 Task: Invite Team Member Softage.1@softage.net to Workspace IT Consulting Services. Invite Team Member Softage.2@softage.net to Workspace IT Consulting Services. Invite Team Member Softage.3@softage.net to Workspace IT Consulting Services. Invite Team Member Softage.4@softage.net to Workspace IT Consulting Services
Action: Mouse moved to (375, 658)
Screenshot: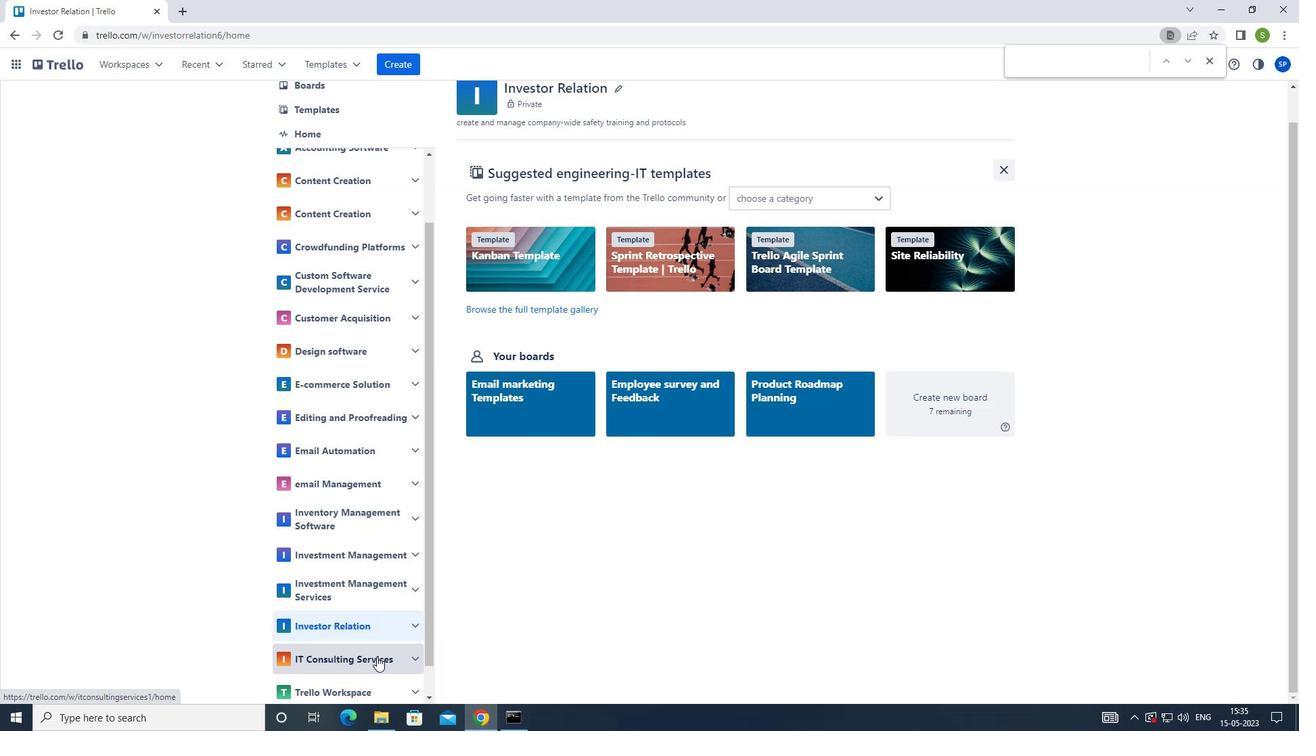 
Action: Mouse pressed left at (375, 658)
Screenshot: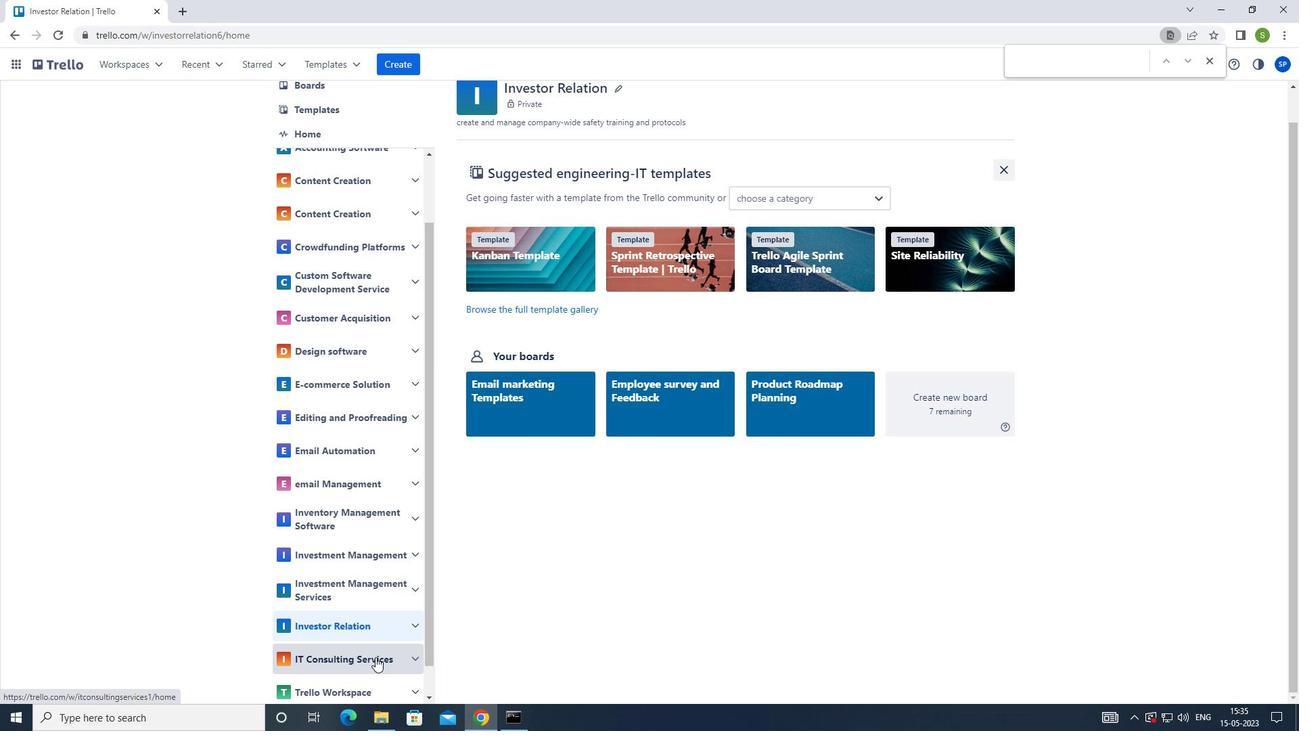 
Action: Mouse moved to (377, 653)
Screenshot: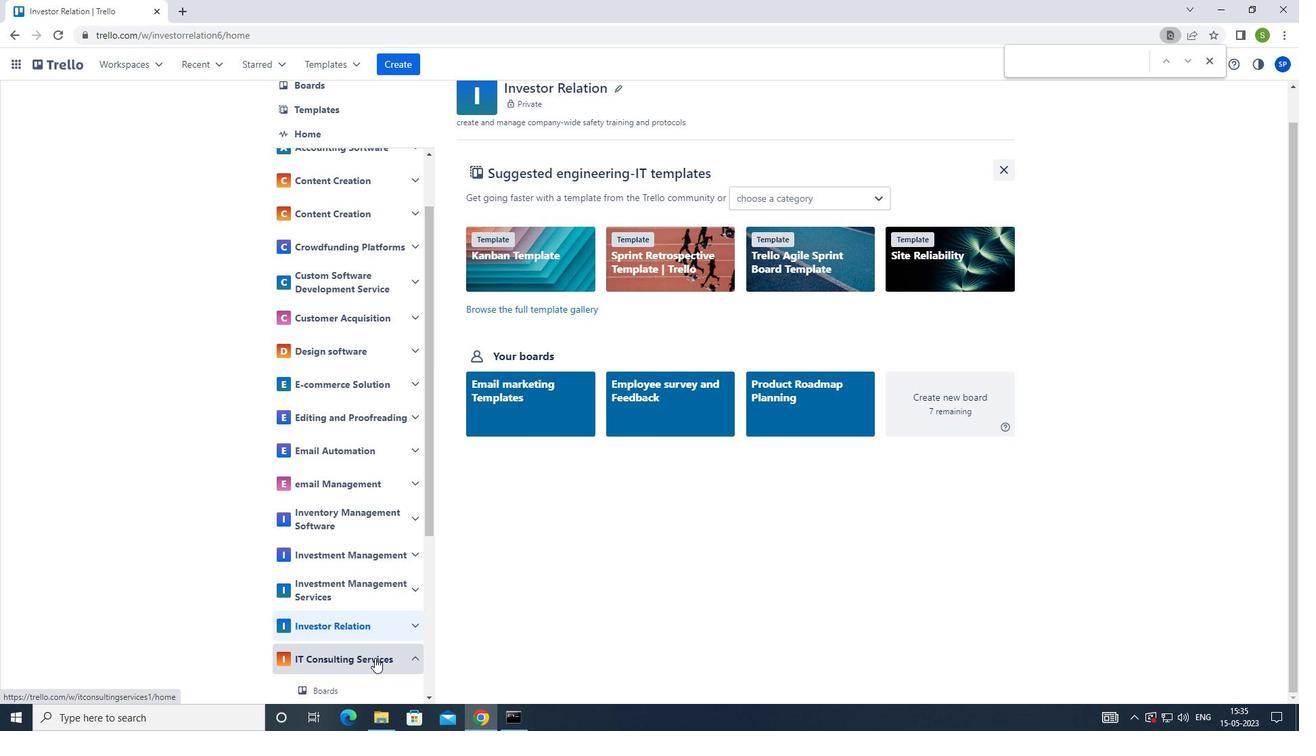 
Action: Mouse scrolled (377, 653) with delta (0, 0)
Screenshot: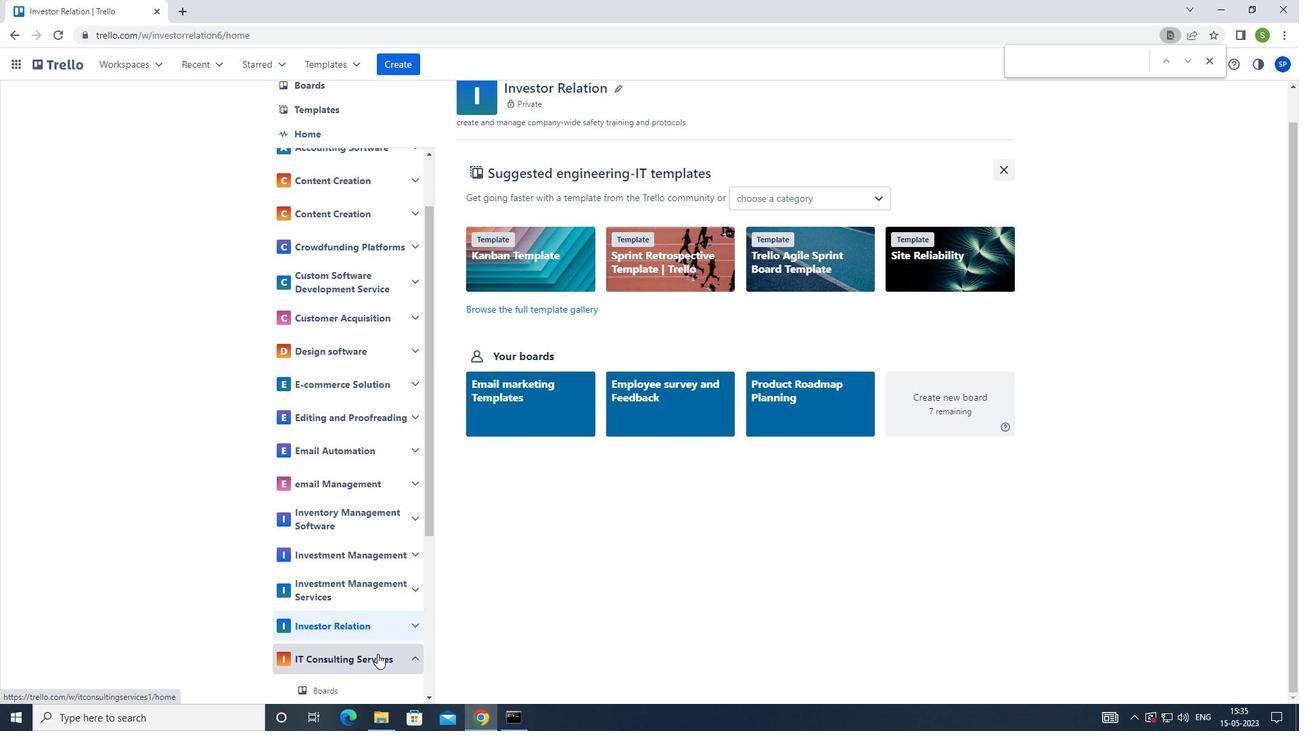 
Action: Mouse scrolled (377, 653) with delta (0, 0)
Screenshot: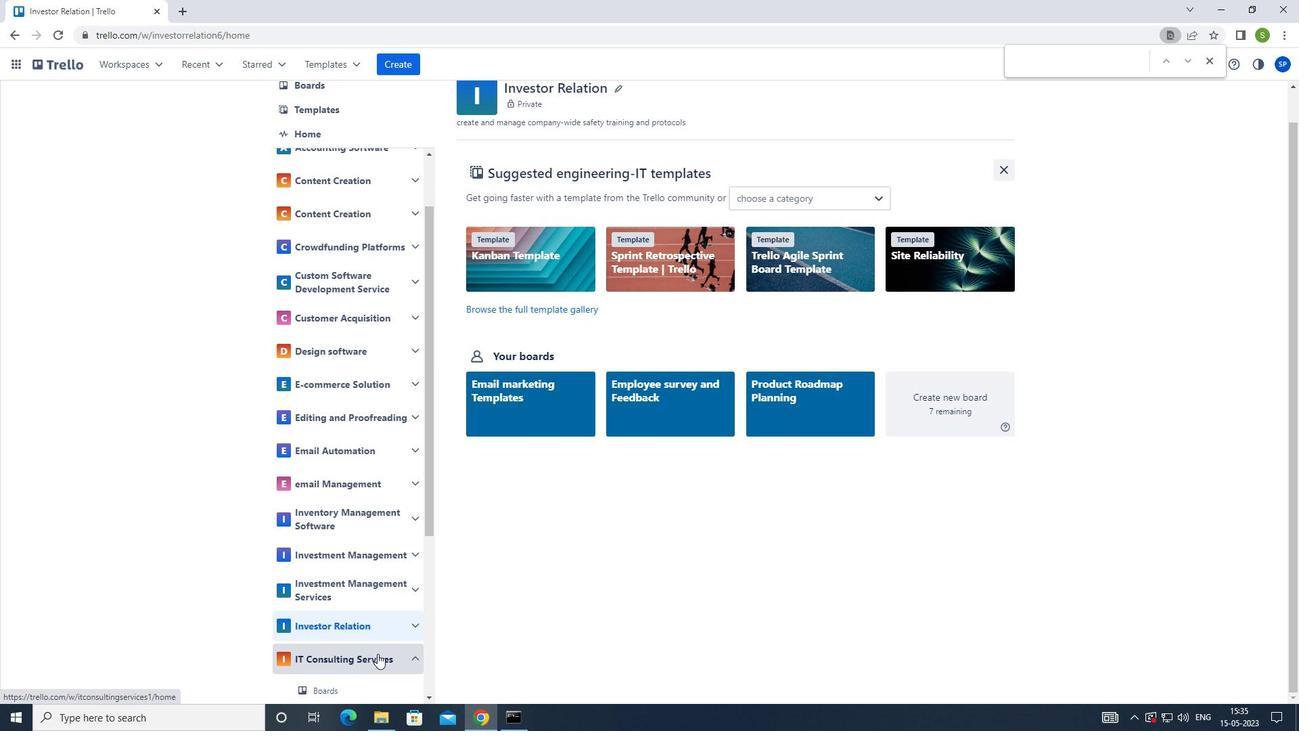 
Action: Mouse scrolled (377, 653) with delta (0, 0)
Screenshot: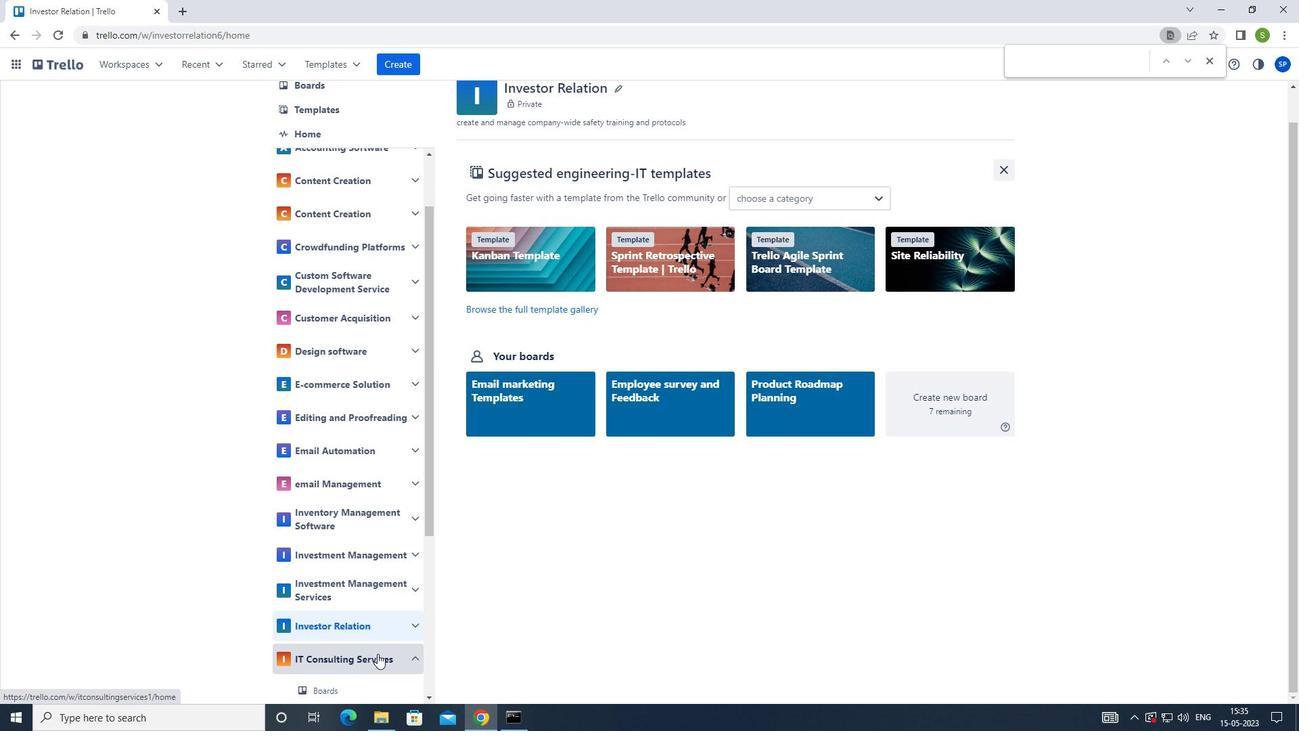 
Action: Mouse moved to (360, 565)
Screenshot: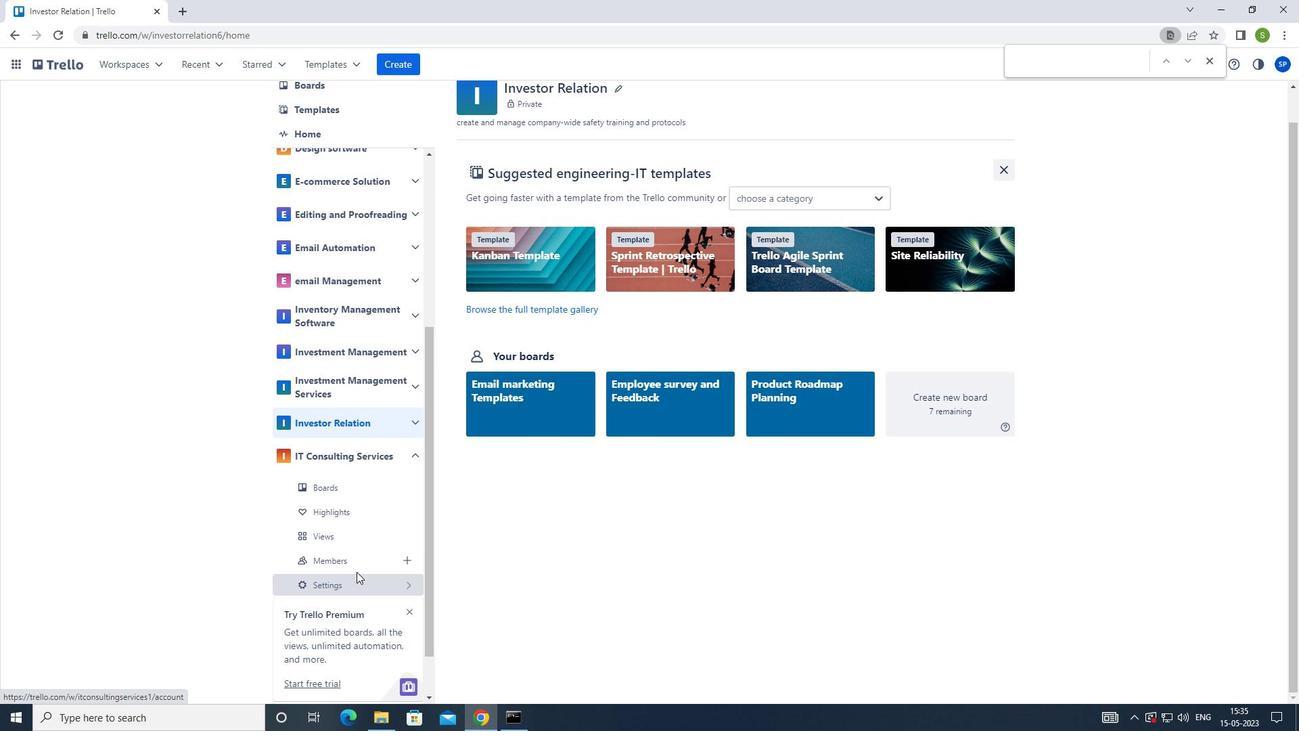 
Action: Mouse pressed left at (360, 565)
Screenshot: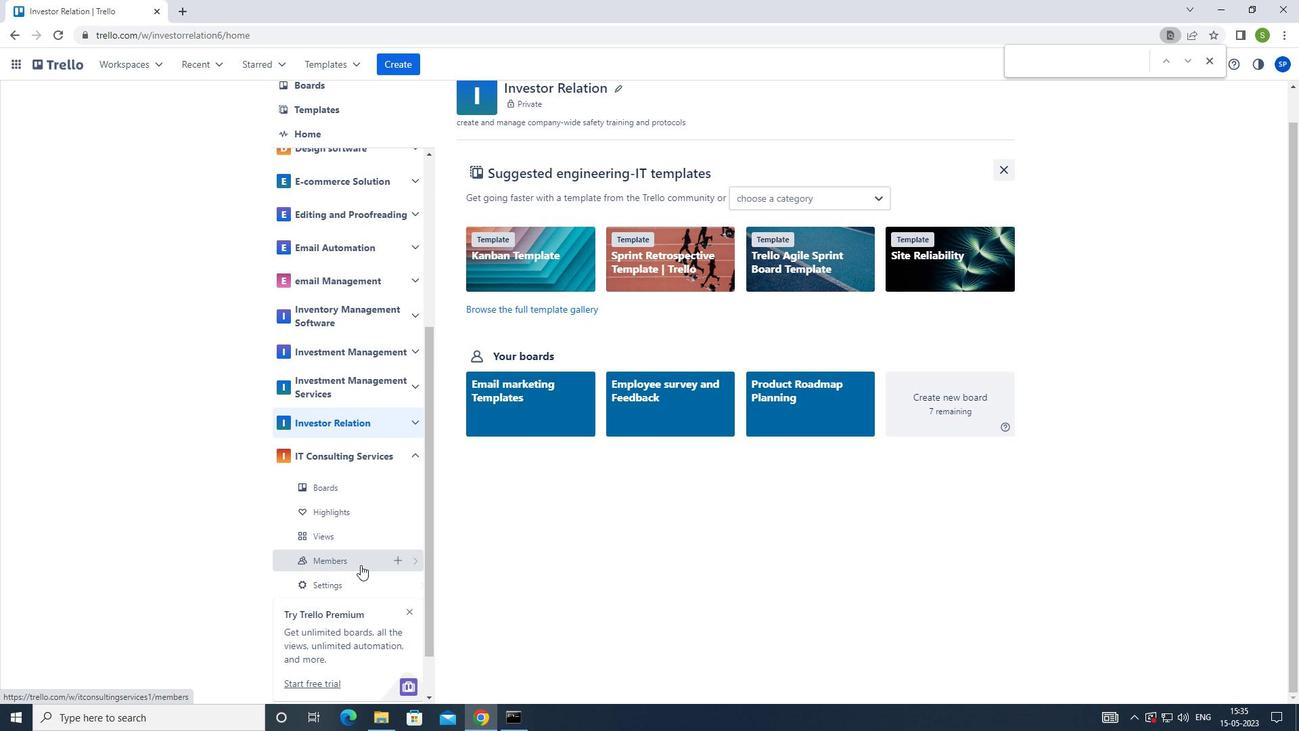 
Action: Mouse moved to (925, 111)
Screenshot: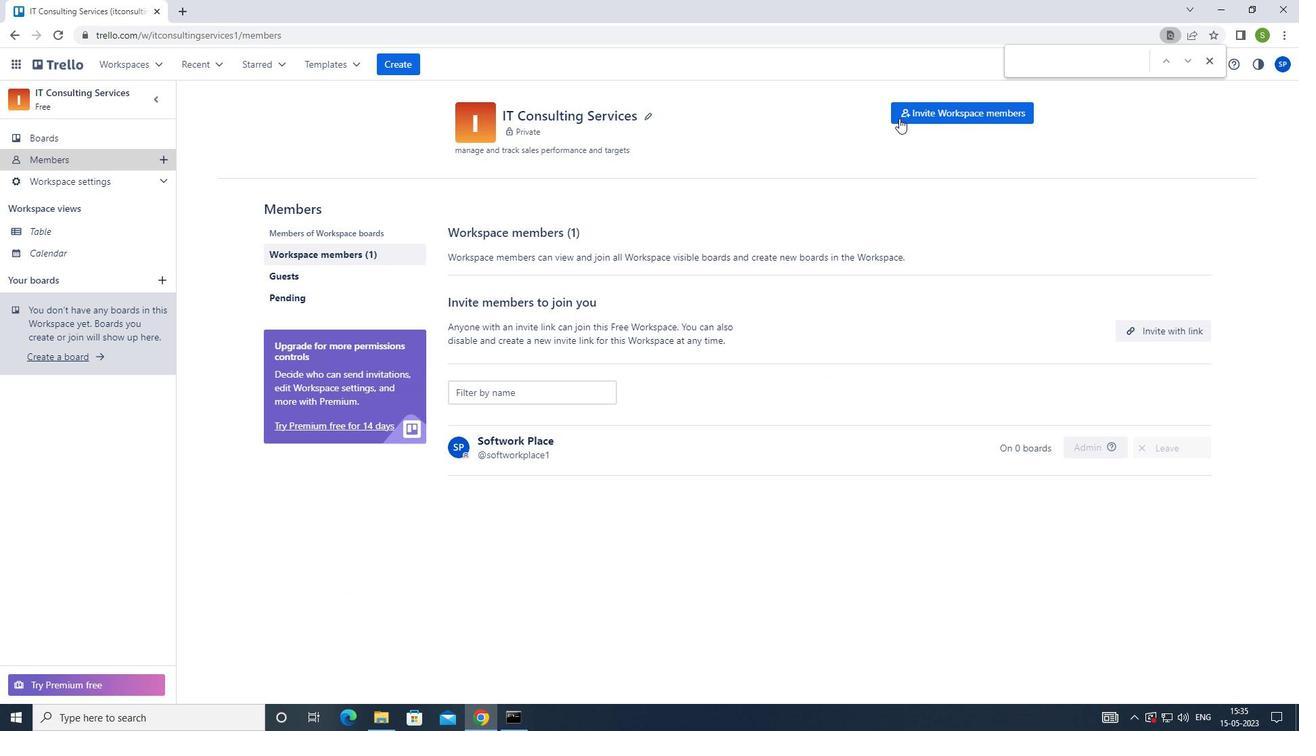 
Action: Mouse pressed left at (925, 111)
Screenshot: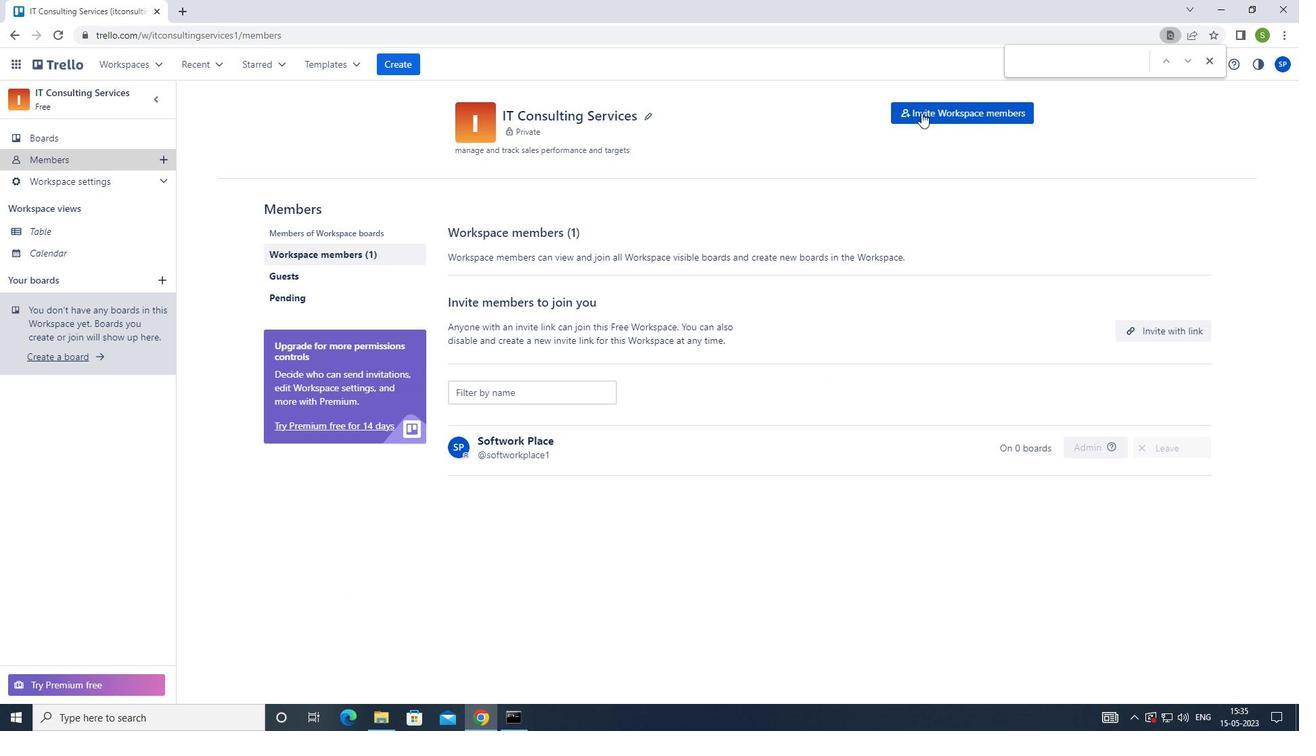 
Action: Mouse moved to (855, 217)
Screenshot: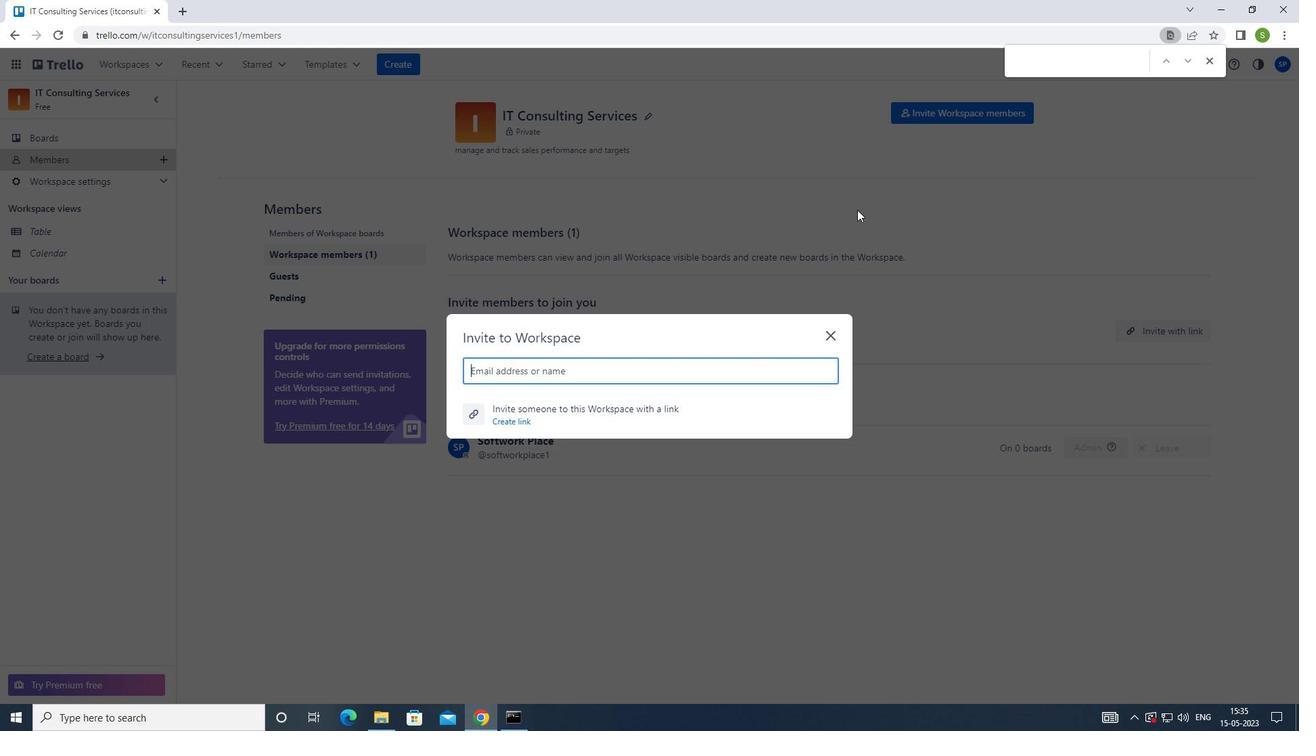 
Action: Key pressed <Key.shift>SOFTAGE.1<Key.shift>@SOFTAGE.NET<Key.enter><Key.shift>SOFTAGE.2<Key.shift>@SOFTAGE.NET<Key.enter><Key.shift>SOFTAGE.3<Key.shift>2SOFTAGE.NET<Key.enter><Key.left><Key.left><Key.left><Key.left><Key.left><Key.left><Key.left><Key.left><Key.left><Key.left><Key.left><Key.backspace><Key.shift>@<Key.enter><Key.shift>SOFTAGE.4<Key.shift>@SOFTAGE.NET<Key.enter>
Screenshot: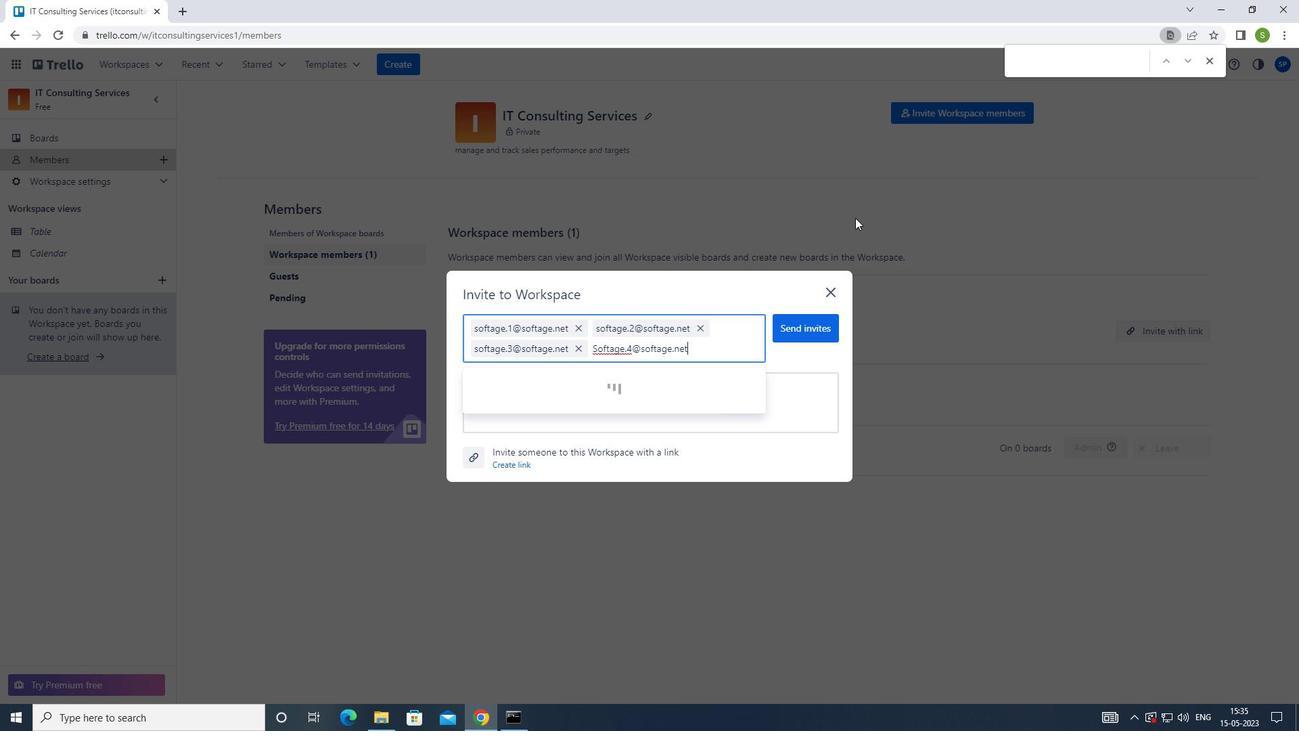 
Action: Mouse moved to (808, 320)
Screenshot: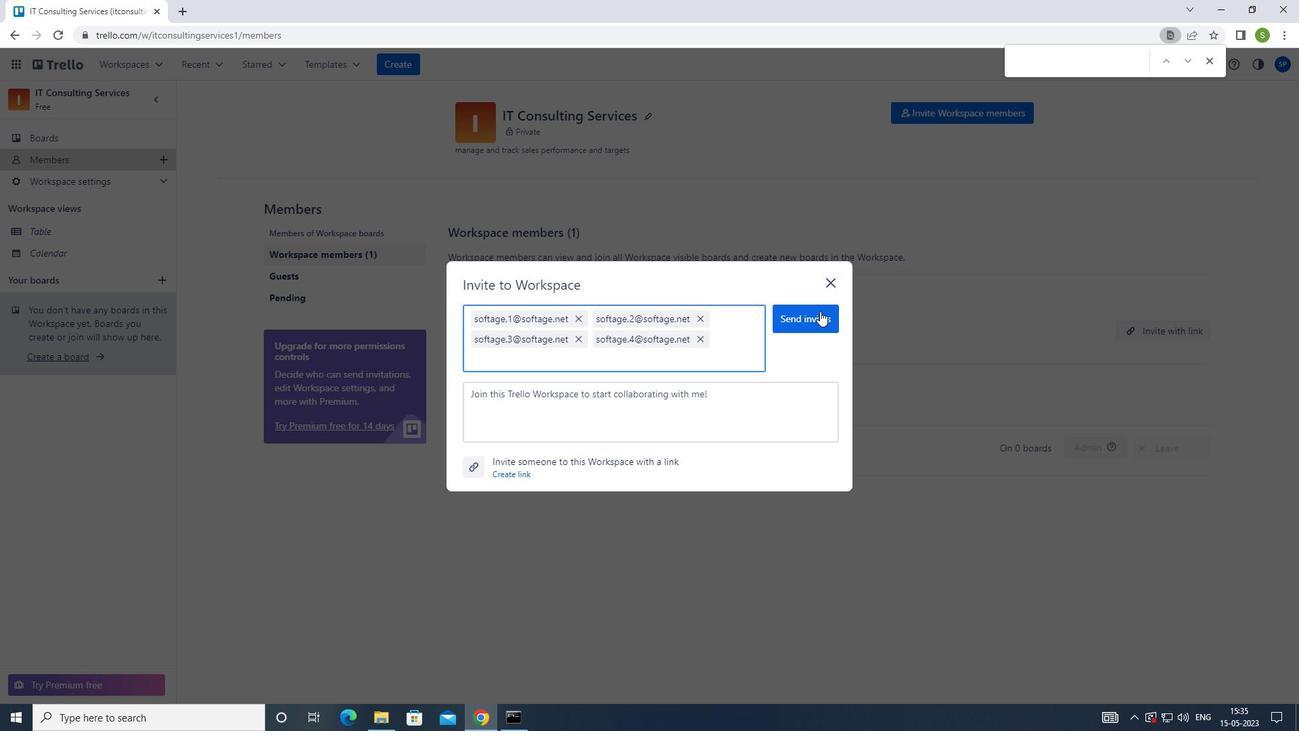 
Action: Mouse pressed left at (808, 320)
Screenshot: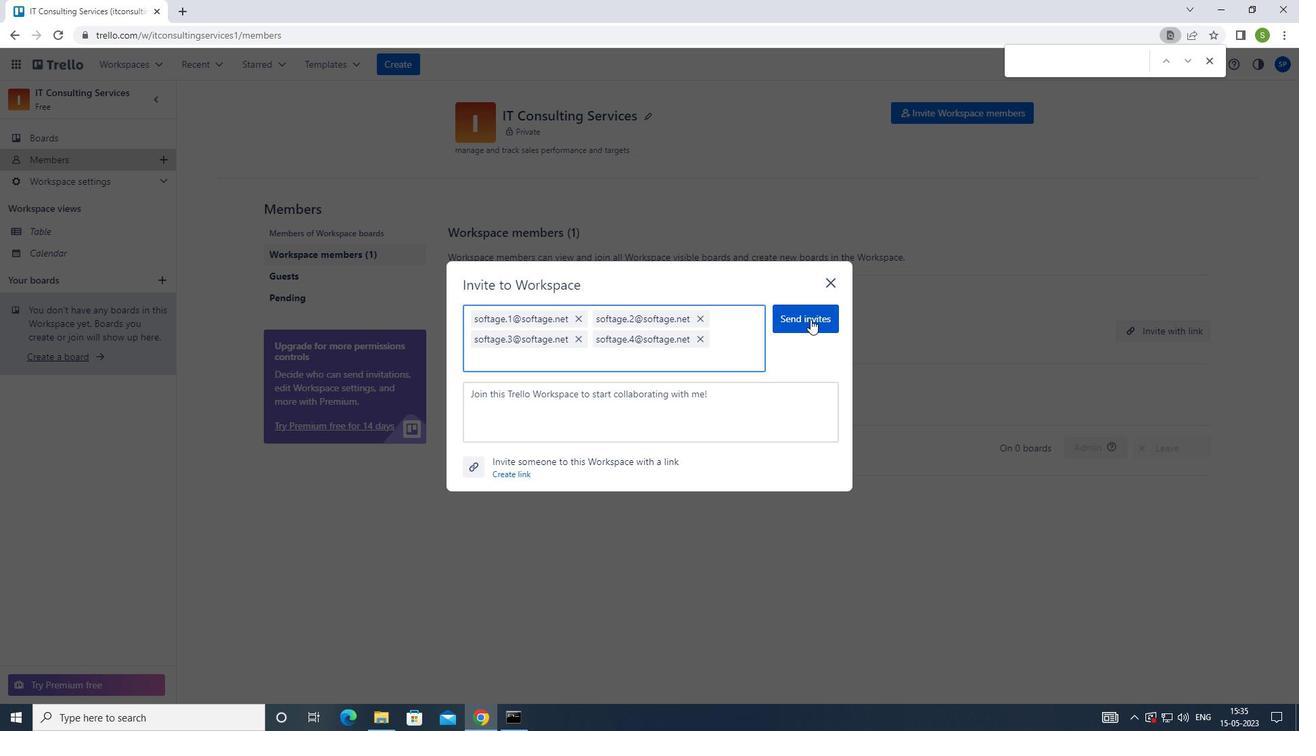 
Action: Mouse moved to (812, 314)
Screenshot: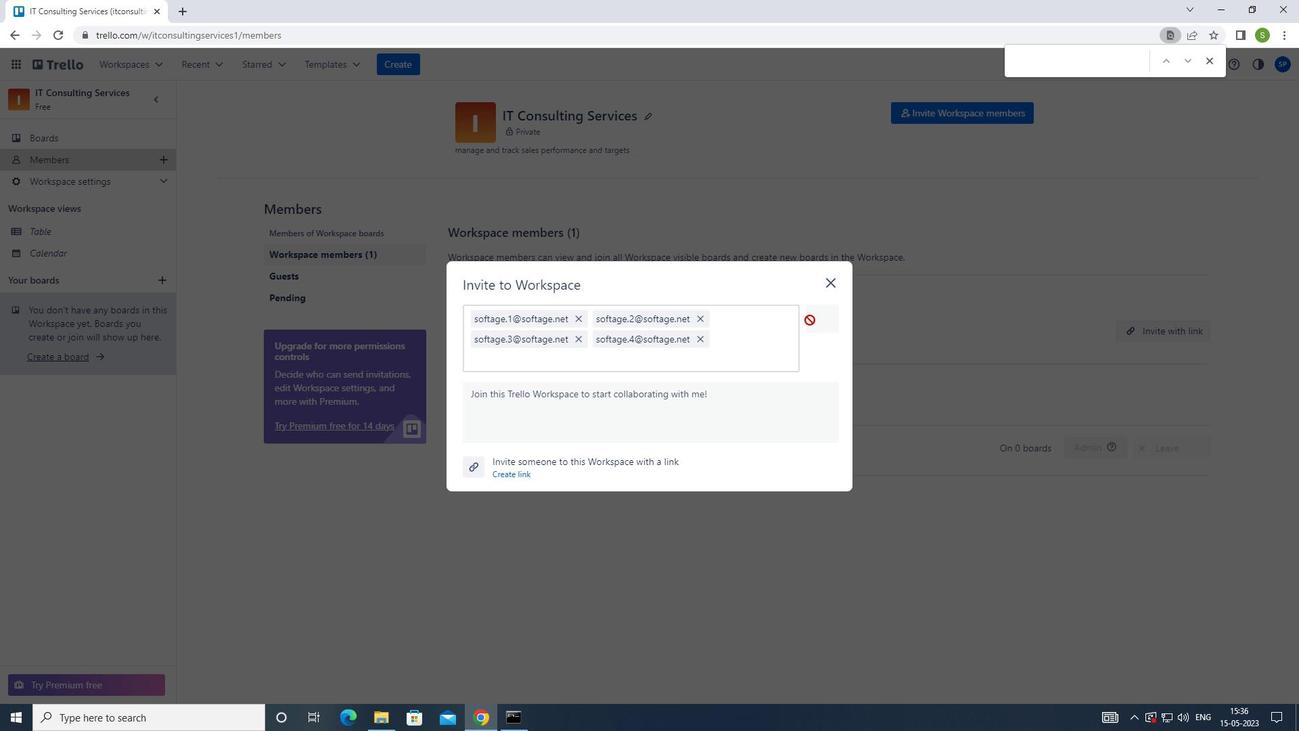 
Action: Key pressed <Key.f8>
Screenshot: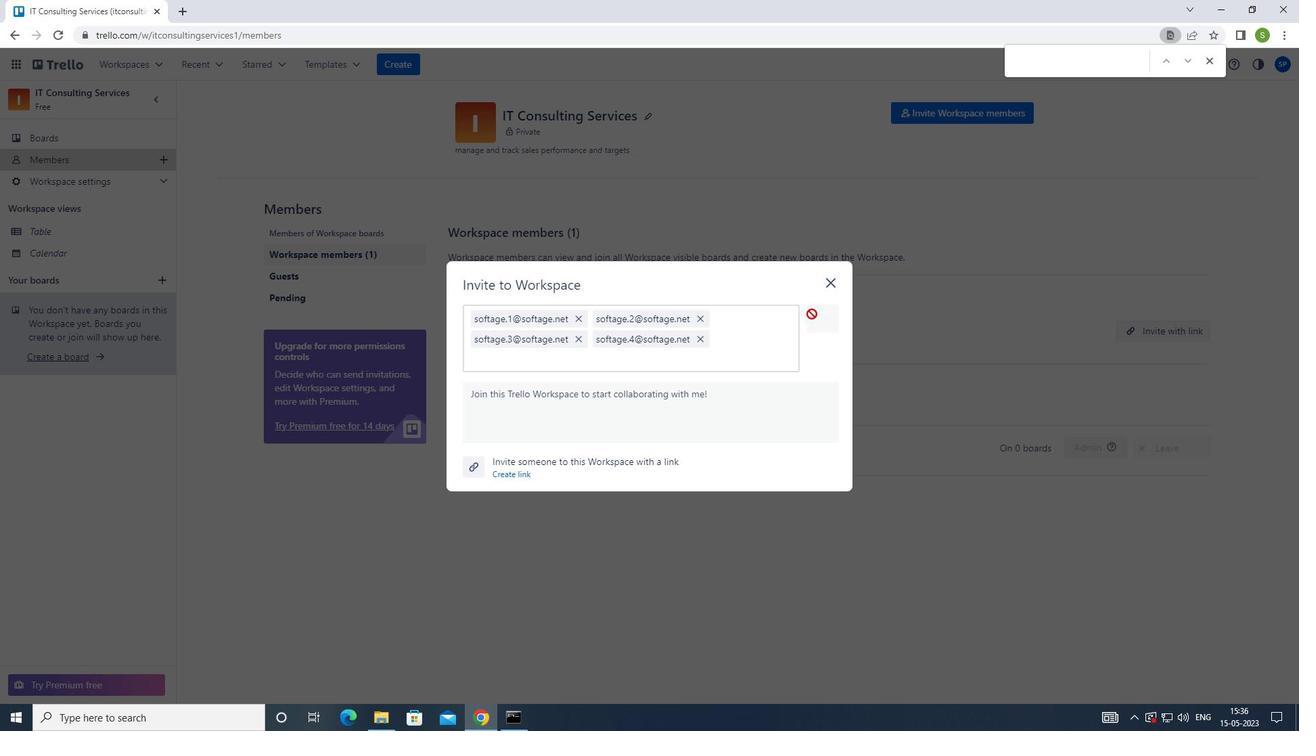 
